 Task: Assign in the project TowerLine the issue 'Create a feature for users to track and manage their daily tasks' to the sprint 'Gravity Assist'.
Action: Mouse moved to (1254, 597)
Screenshot: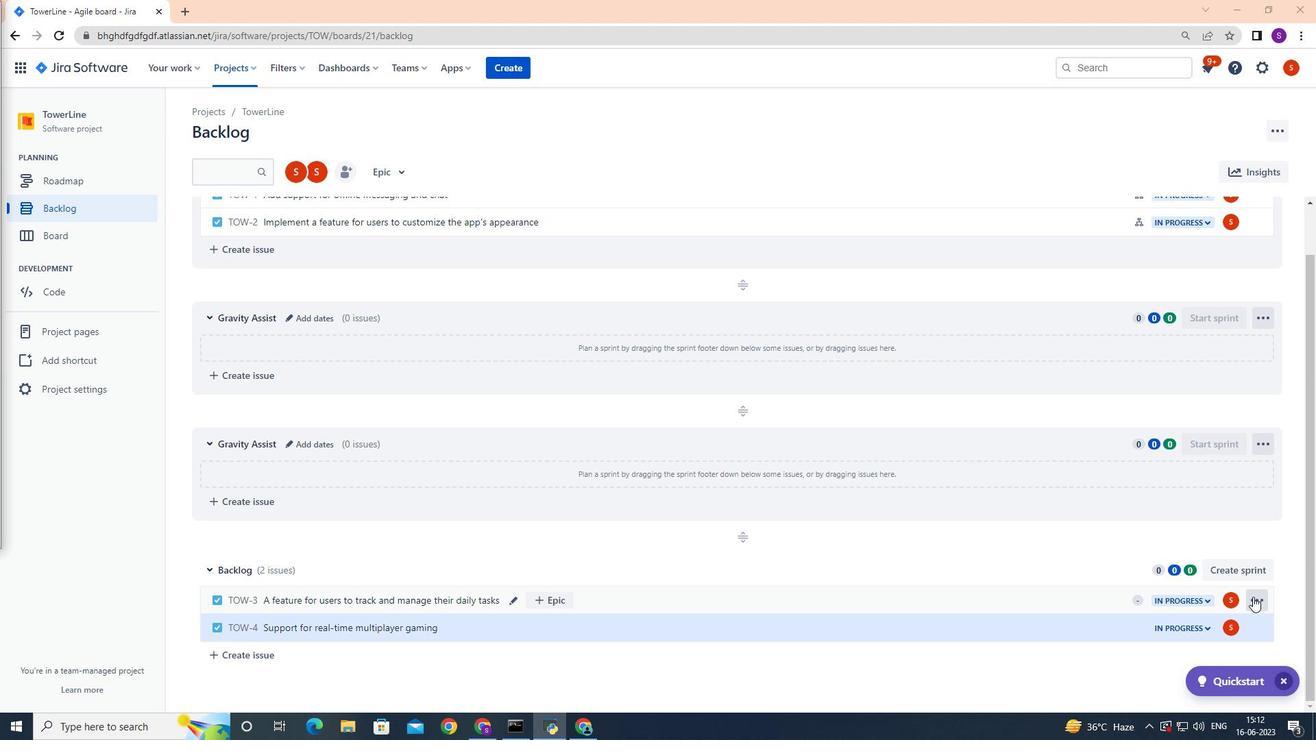 
Action: Mouse pressed left at (1254, 597)
Screenshot: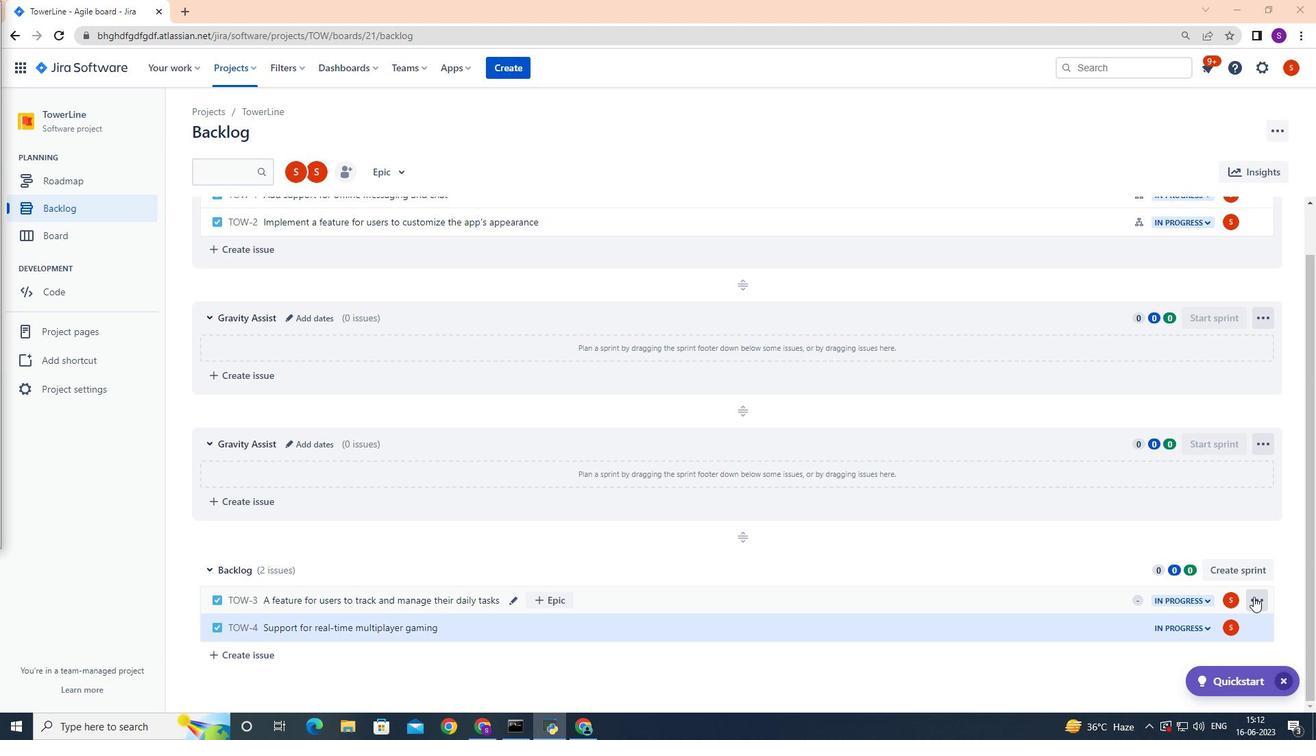 
Action: Mouse moved to (1230, 484)
Screenshot: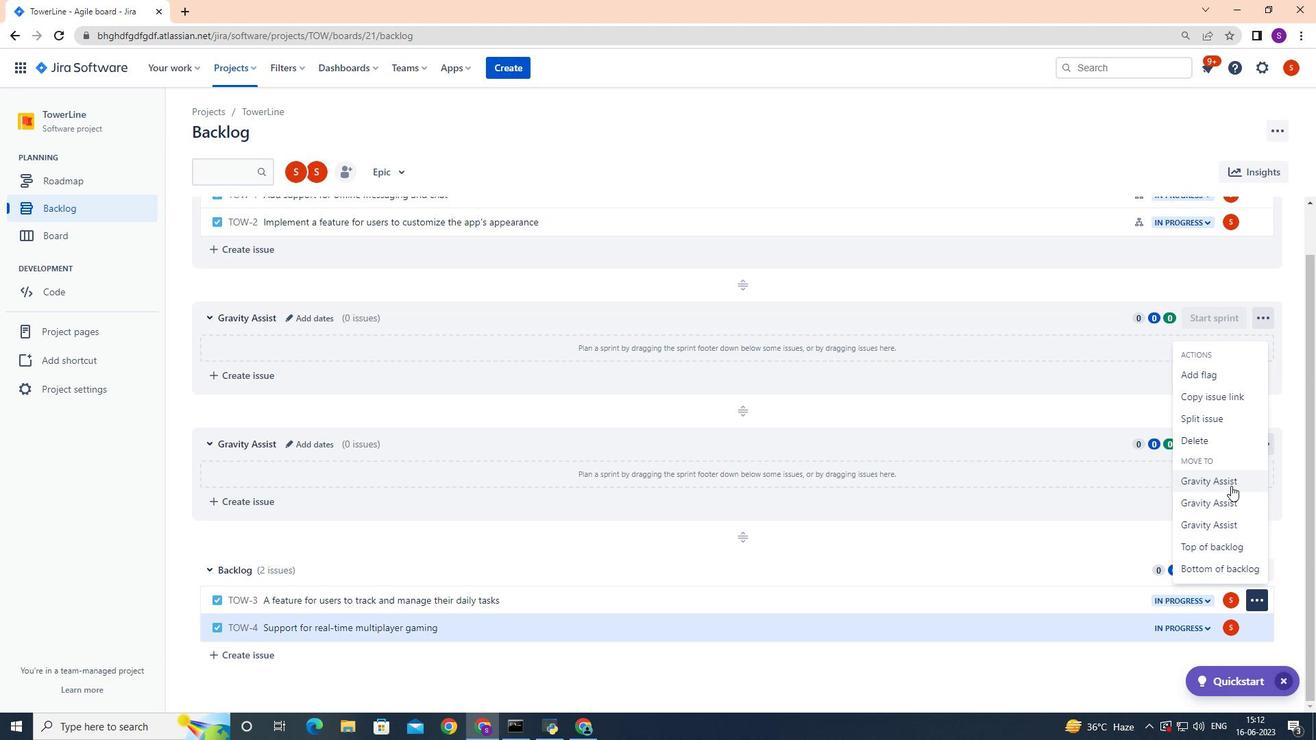 
Action: Mouse pressed left at (1230, 484)
Screenshot: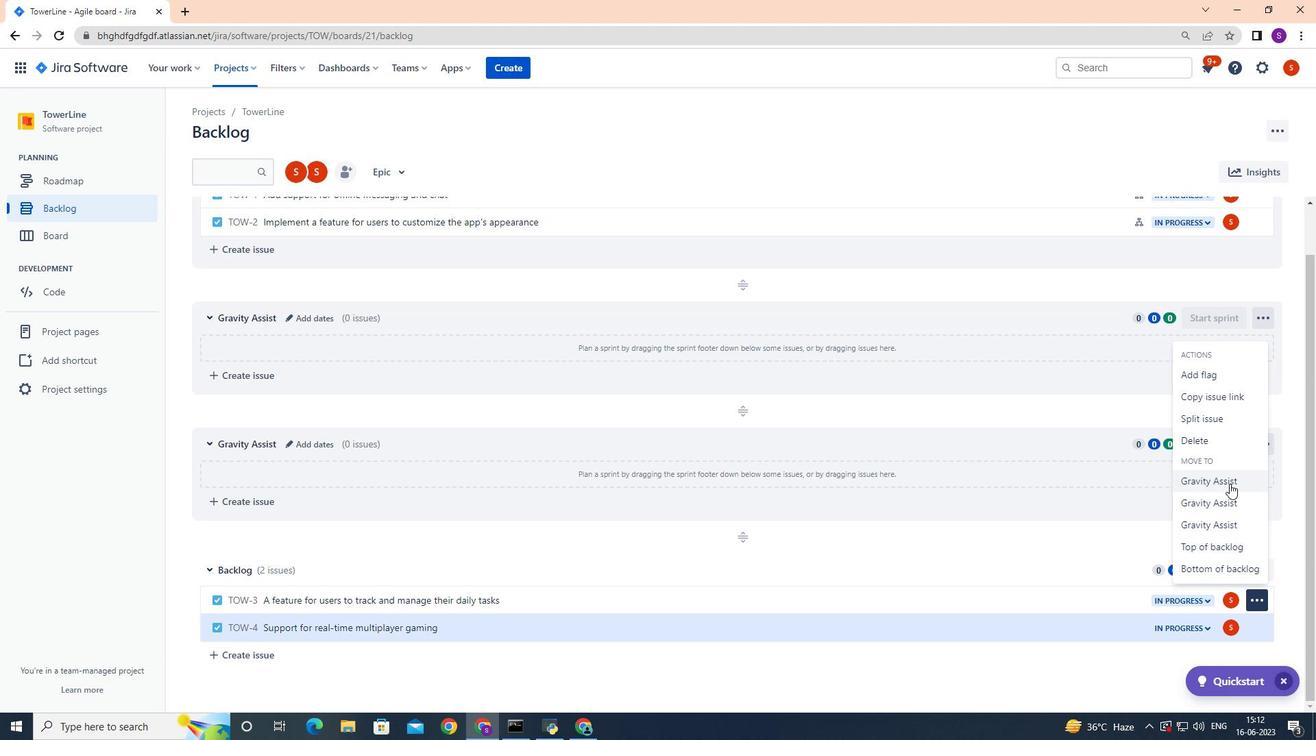 
Action: Mouse moved to (1229, 486)
Screenshot: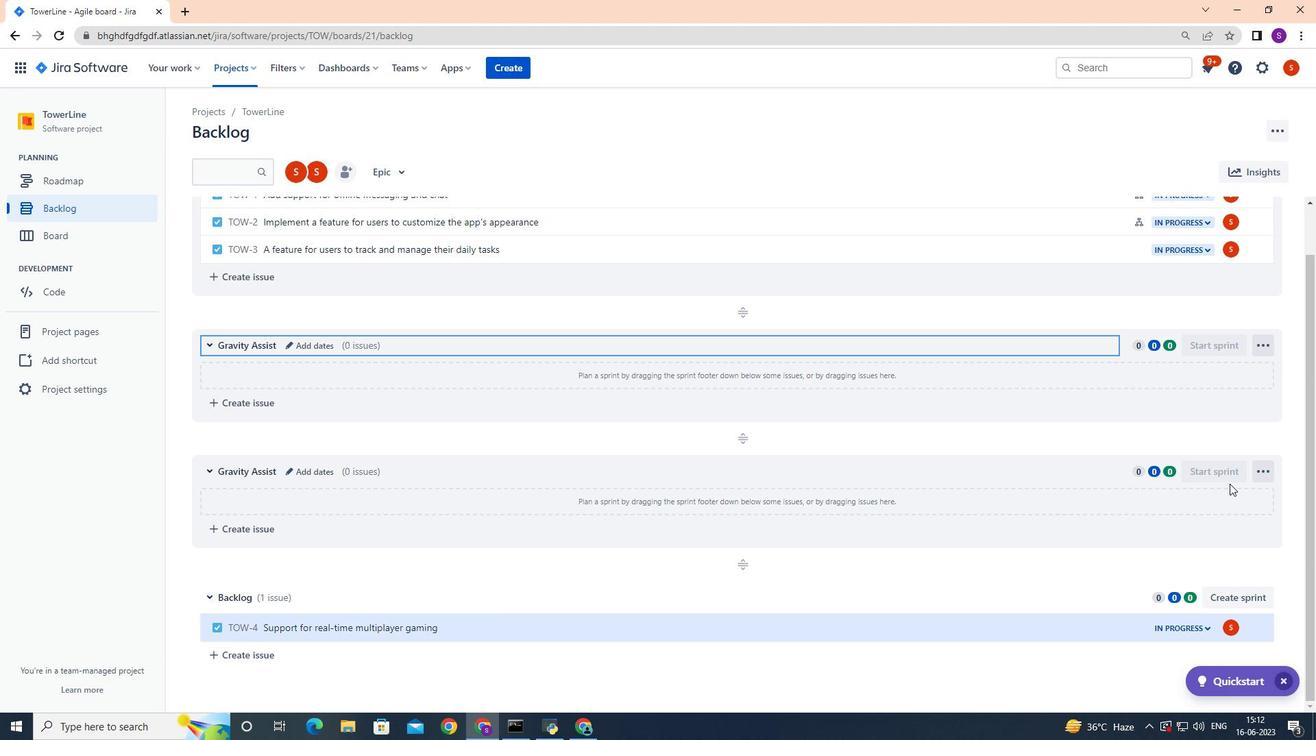 
